 Task: Allow job search notifications.
Action: Mouse moved to (601, 49)
Screenshot: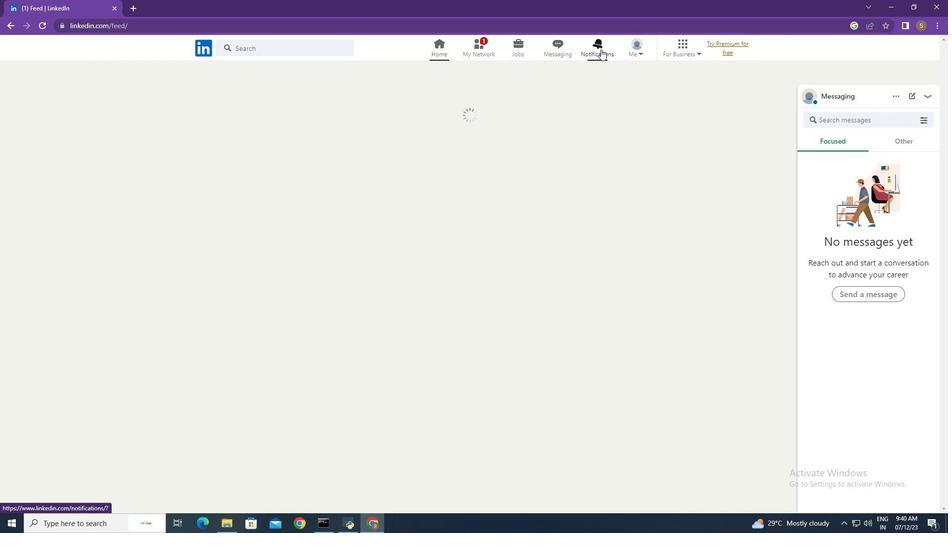 
Action: Mouse pressed left at (601, 49)
Screenshot: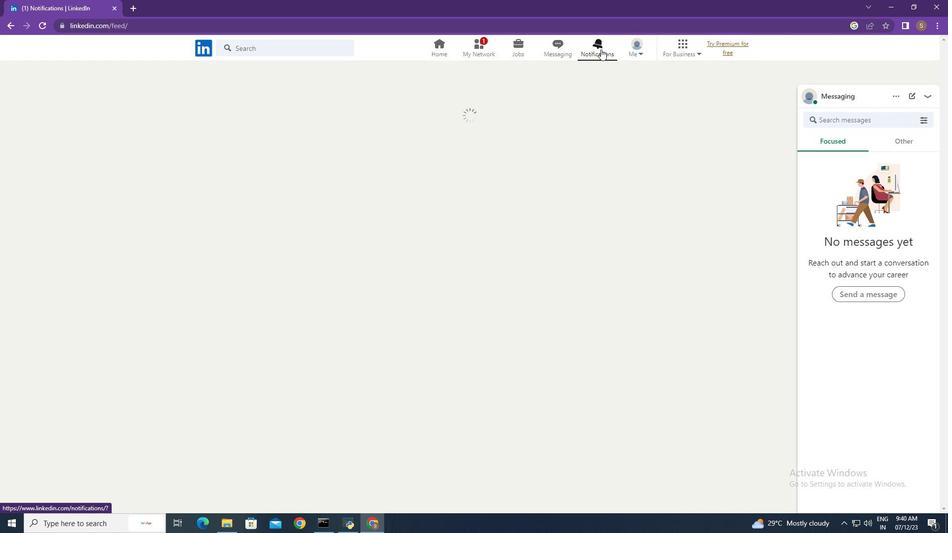 
Action: Mouse moved to (215, 114)
Screenshot: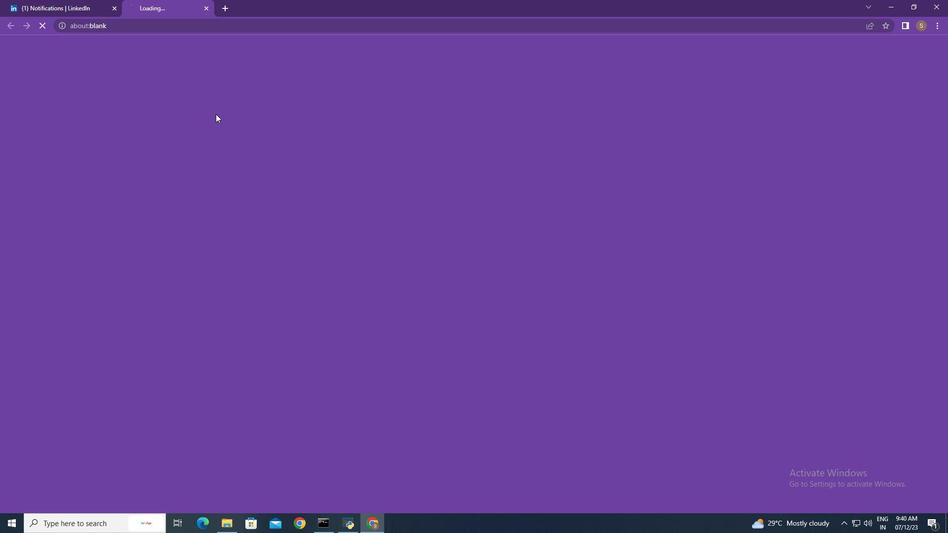 
Action: Mouse pressed left at (215, 114)
Screenshot: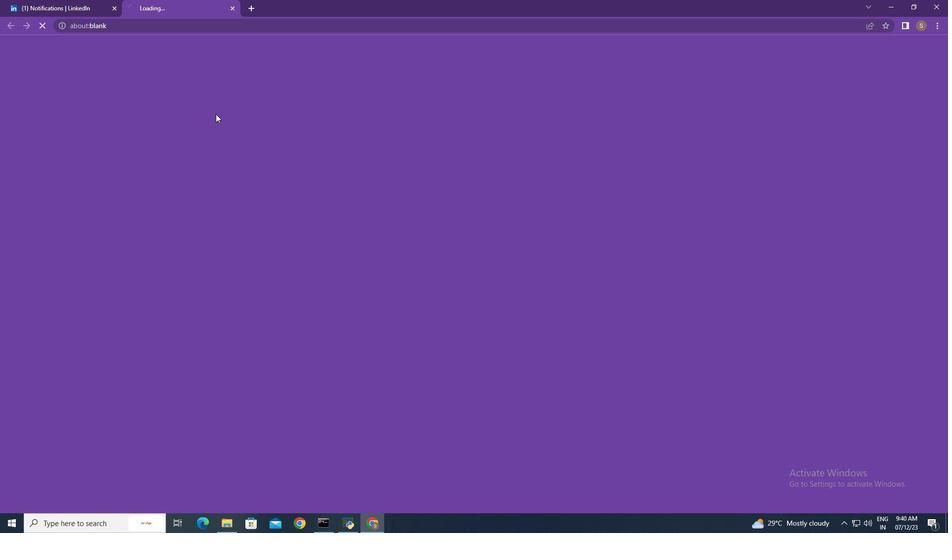 
Action: Mouse moved to (697, 152)
Screenshot: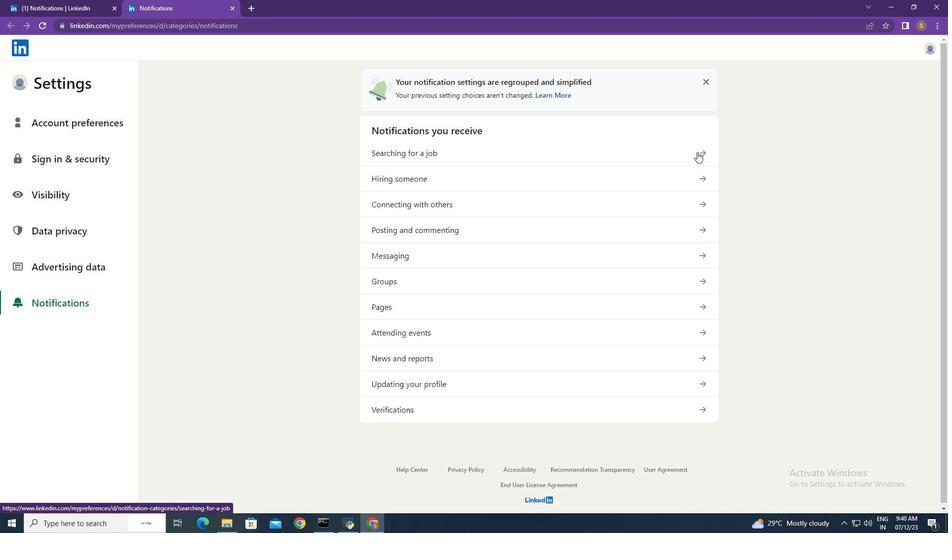 
Action: Mouse pressed left at (697, 152)
Screenshot: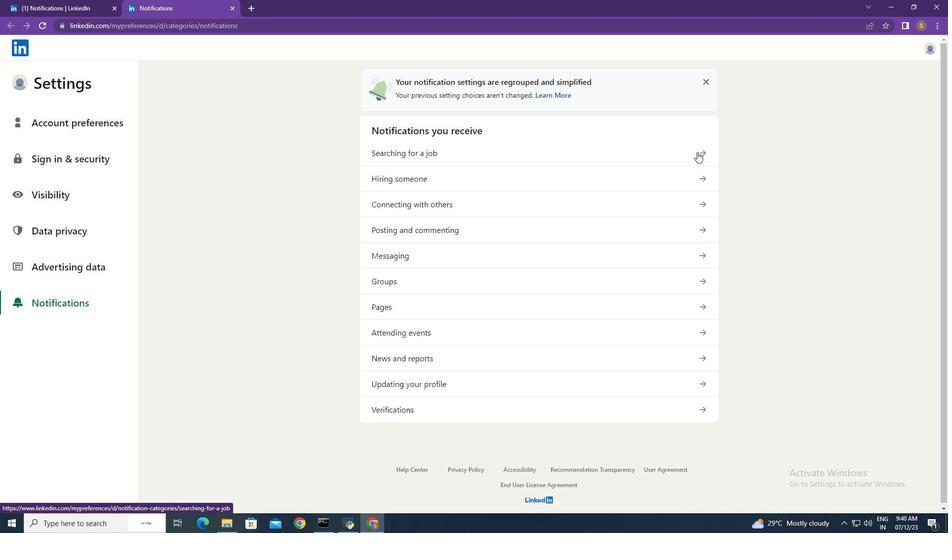 
Action: Mouse moved to (688, 113)
Screenshot: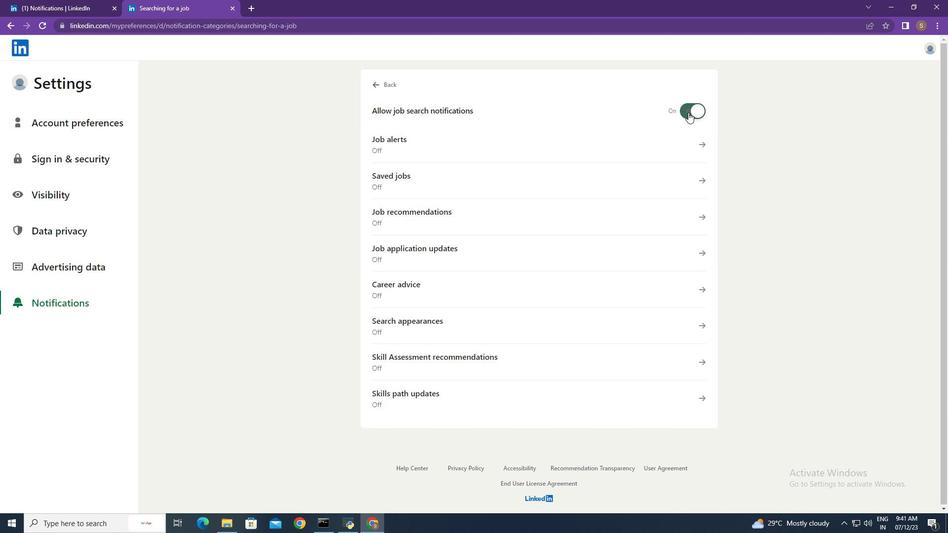 
Action: Mouse pressed left at (688, 113)
Screenshot: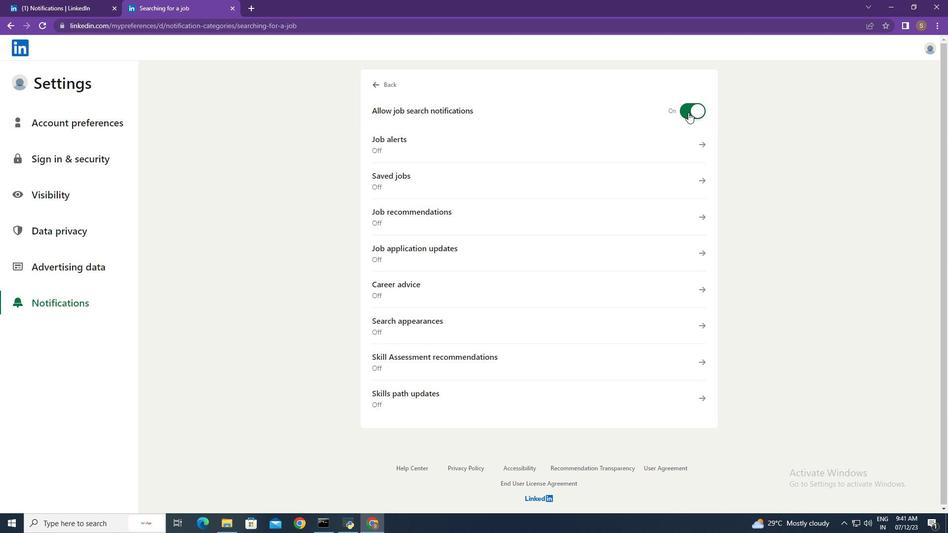 
Action: Mouse moved to (492, 131)
Screenshot: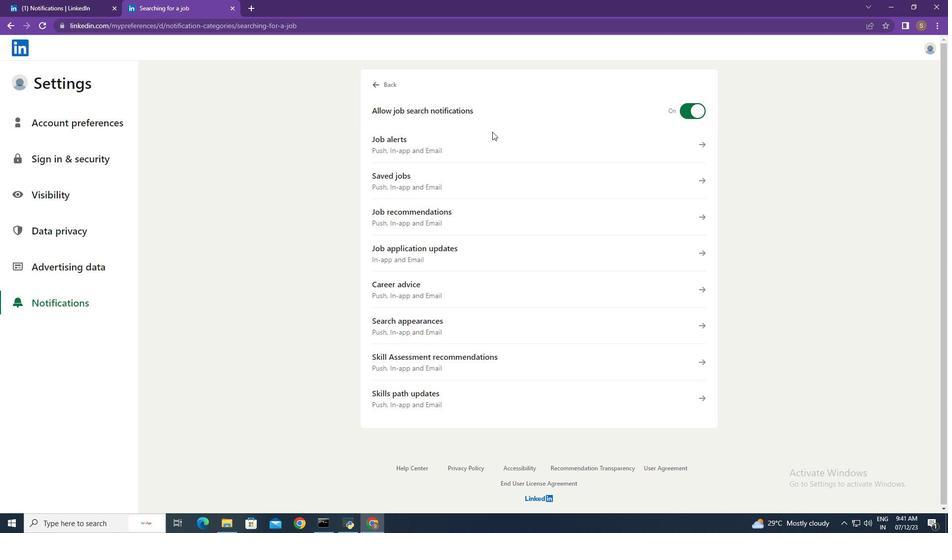 
